 Task: Search for emails sent yesterday in your mailbox.
Action: Mouse moved to (243, 7)
Screenshot: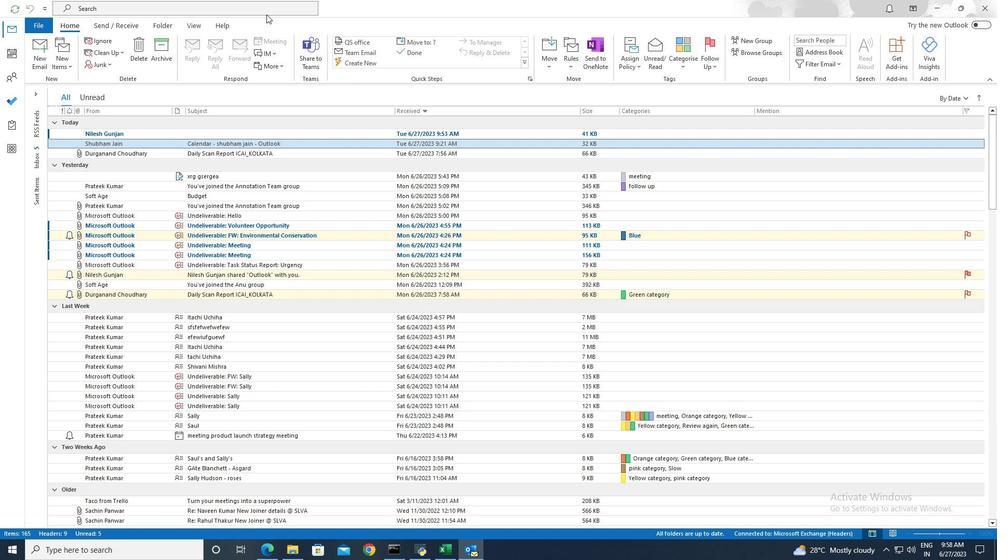 
Action: Mouse pressed left at (243, 7)
Screenshot: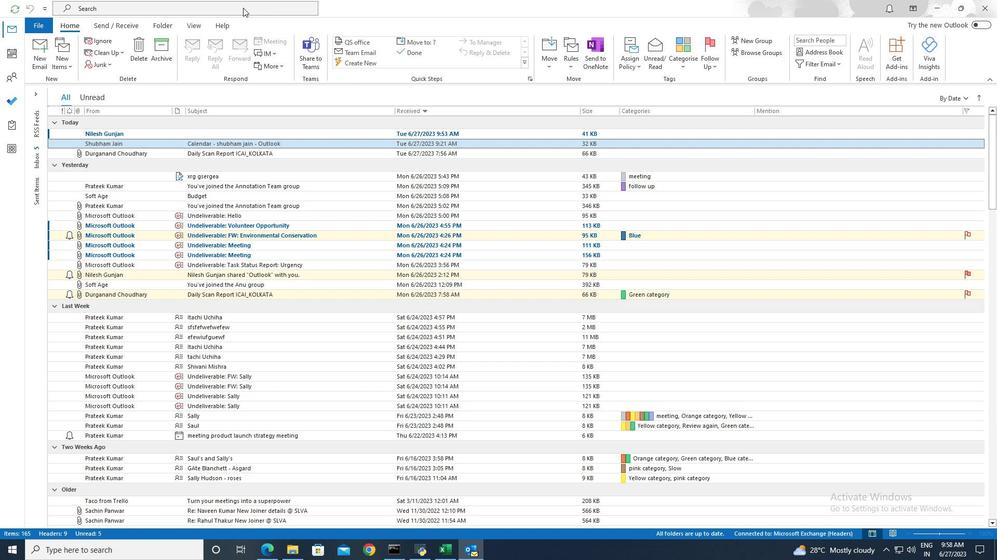 
Action: Mouse moved to (353, 8)
Screenshot: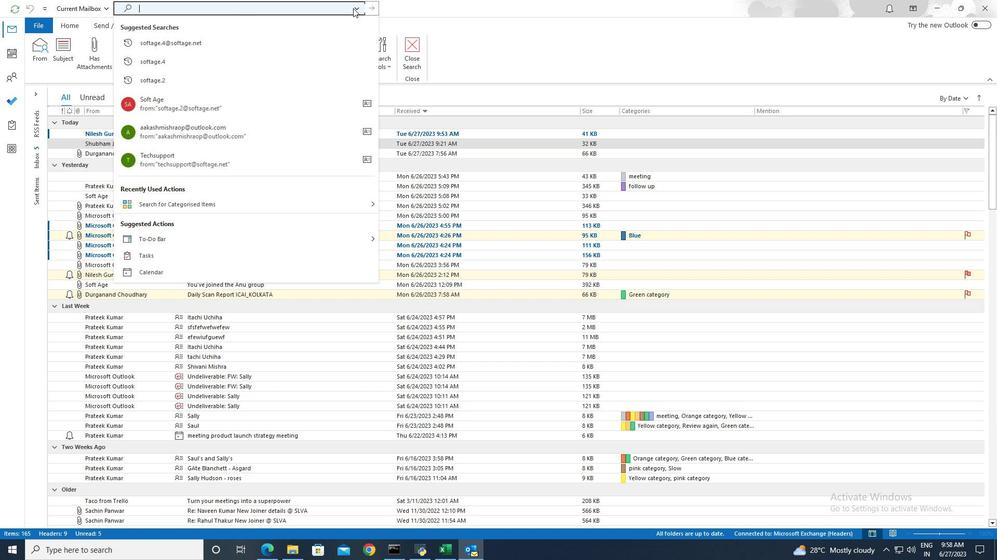
Action: Mouse pressed left at (353, 8)
Screenshot: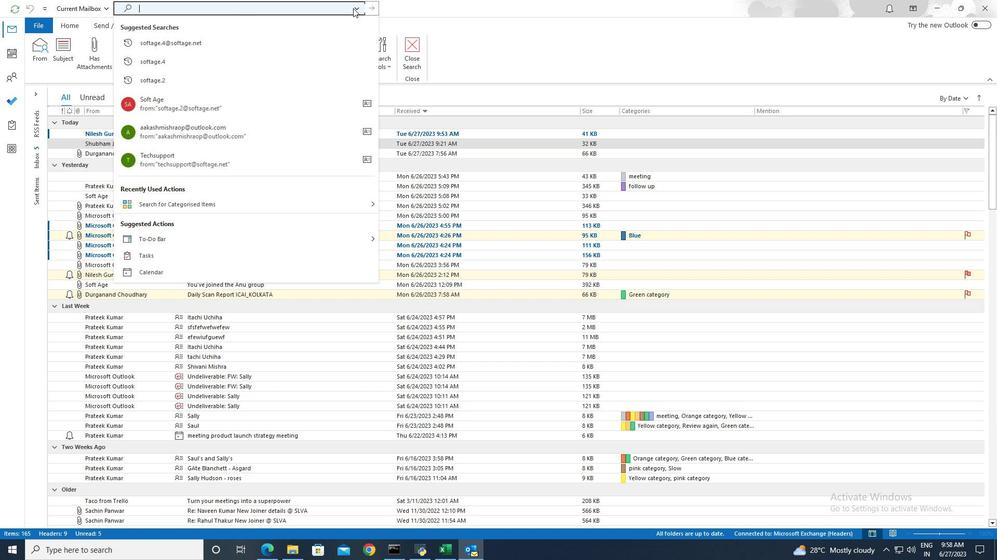
Action: Mouse moved to (185, 298)
Screenshot: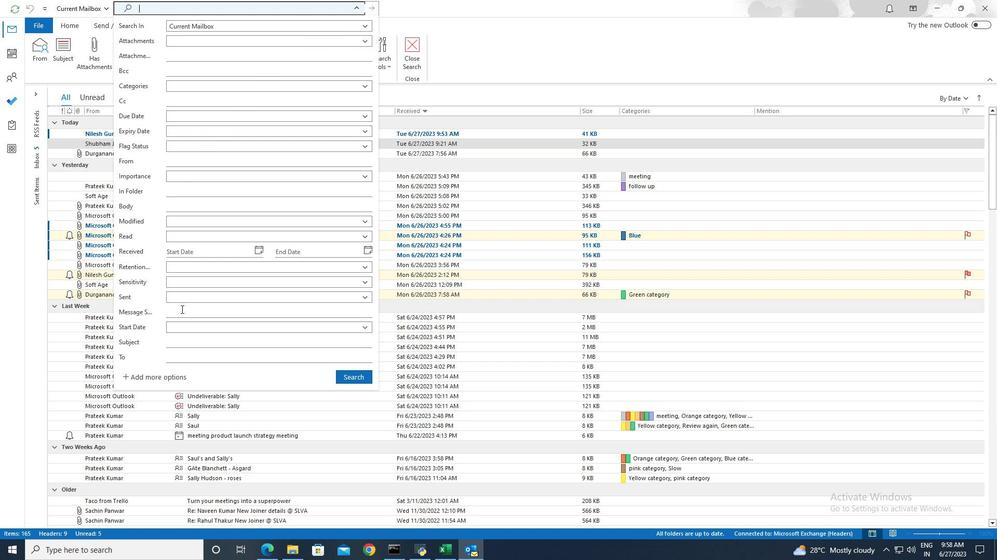 
Action: Mouse pressed left at (185, 298)
Screenshot: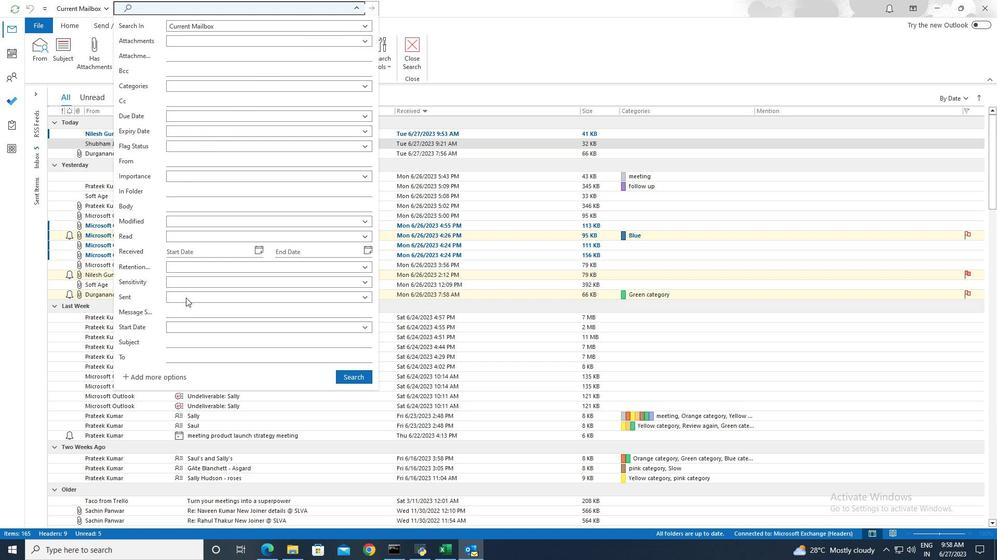 
Action: Mouse moved to (185, 327)
Screenshot: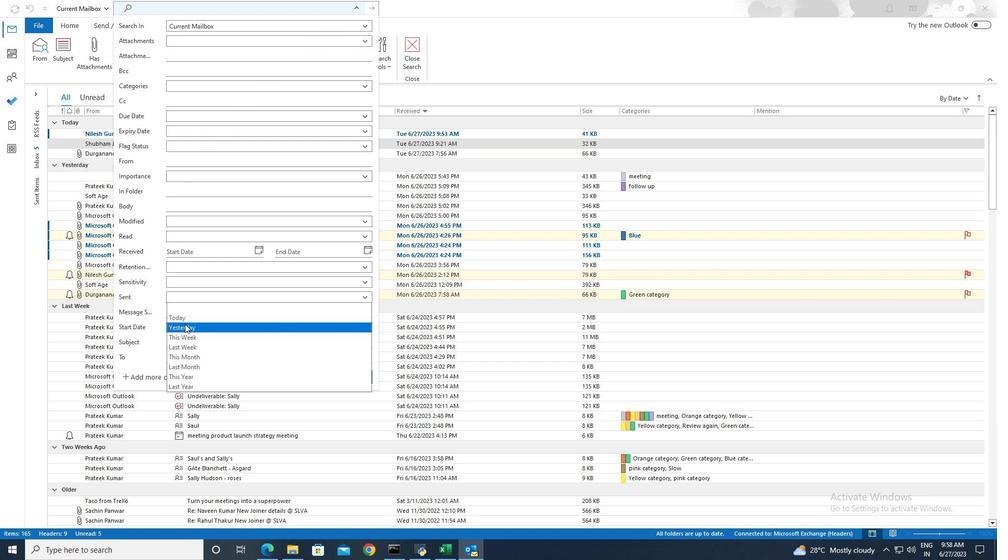 
Action: Mouse pressed left at (185, 327)
Screenshot: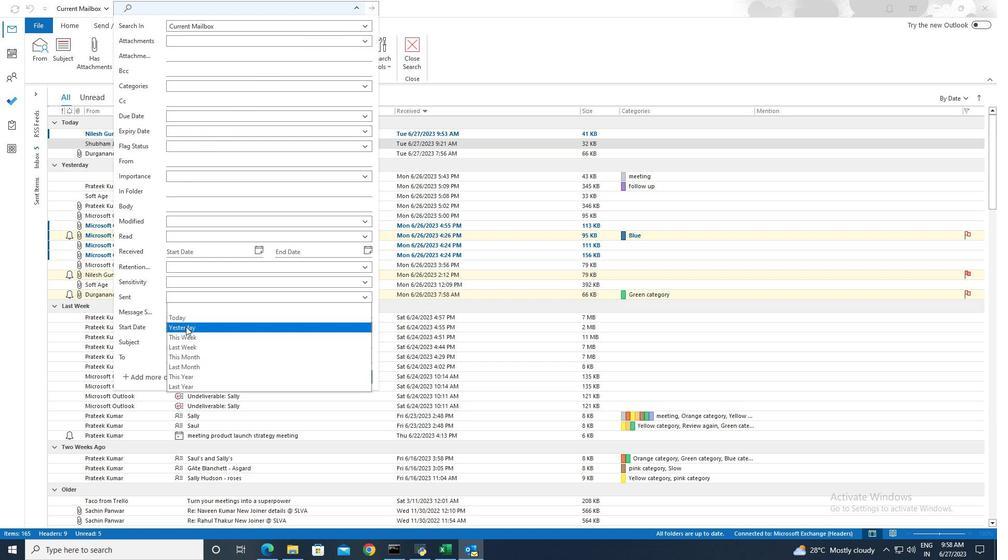 
Action: Mouse moved to (358, 376)
Screenshot: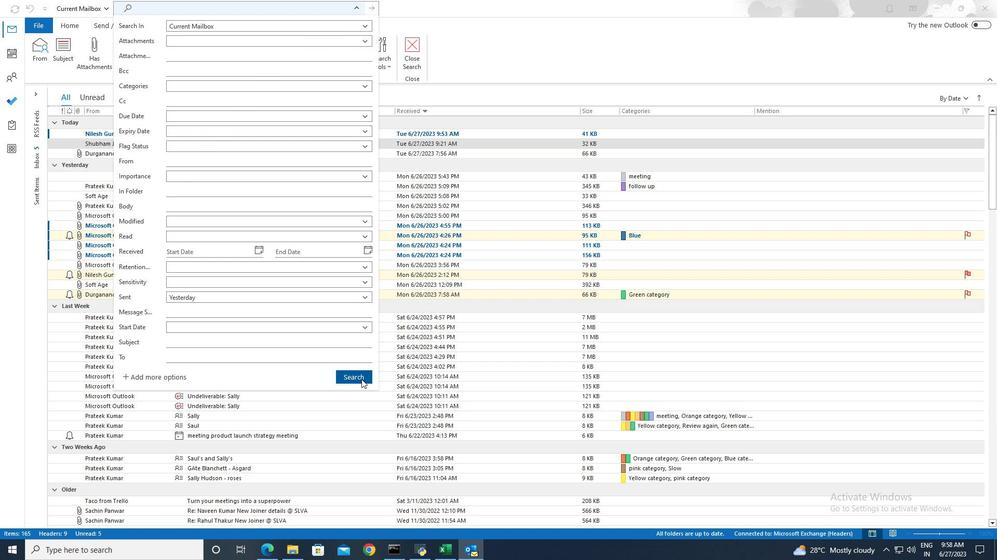 
Action: Mouse pressed left at (358, 376)
Screenshot: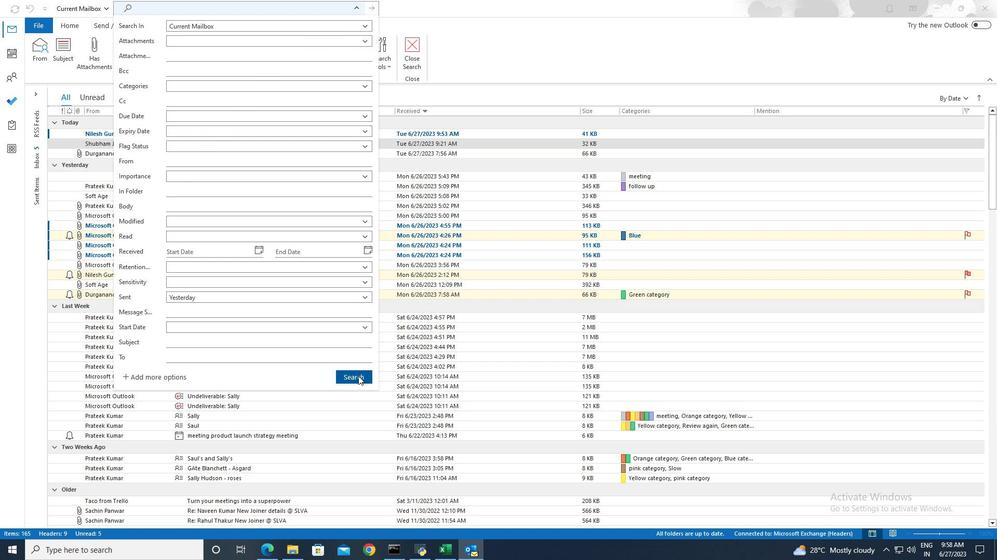 
